 Task: Create in the project ByteBoost and in the Backlog issue 'Create a new online platform for online gardening courses with advanced gardening tools and community features' a child issue 'Big data model interpretability and transparency testing and reporting', and assign it to team member softage.1@softage.net. Create in the project ByteBoost and in the Backlog issue 'Implement a new cloud-based payroll management system for a company with advanced payroll processing and reporting features' a child issue 'Kubernetes cluster network reliability remediation and reporting', and assign it to team member softage.2@softage.net
Action: Mouse moved to (218, 62)
Screenshot: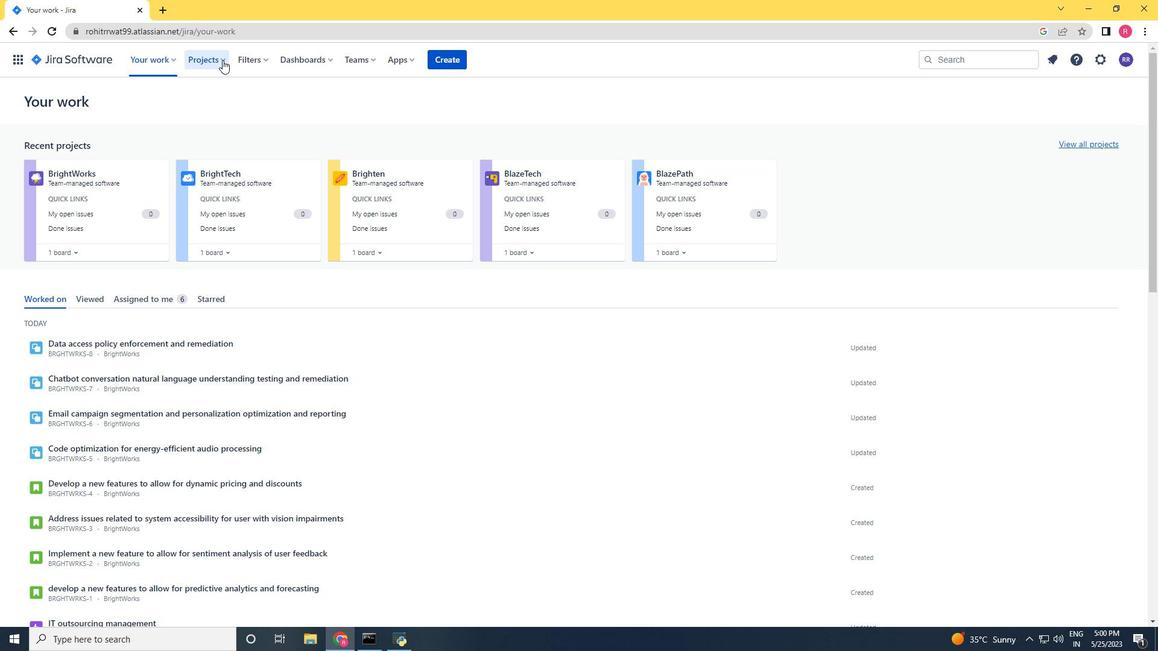 
Action: Mouse pressed left at (218, 62)
Screenshot: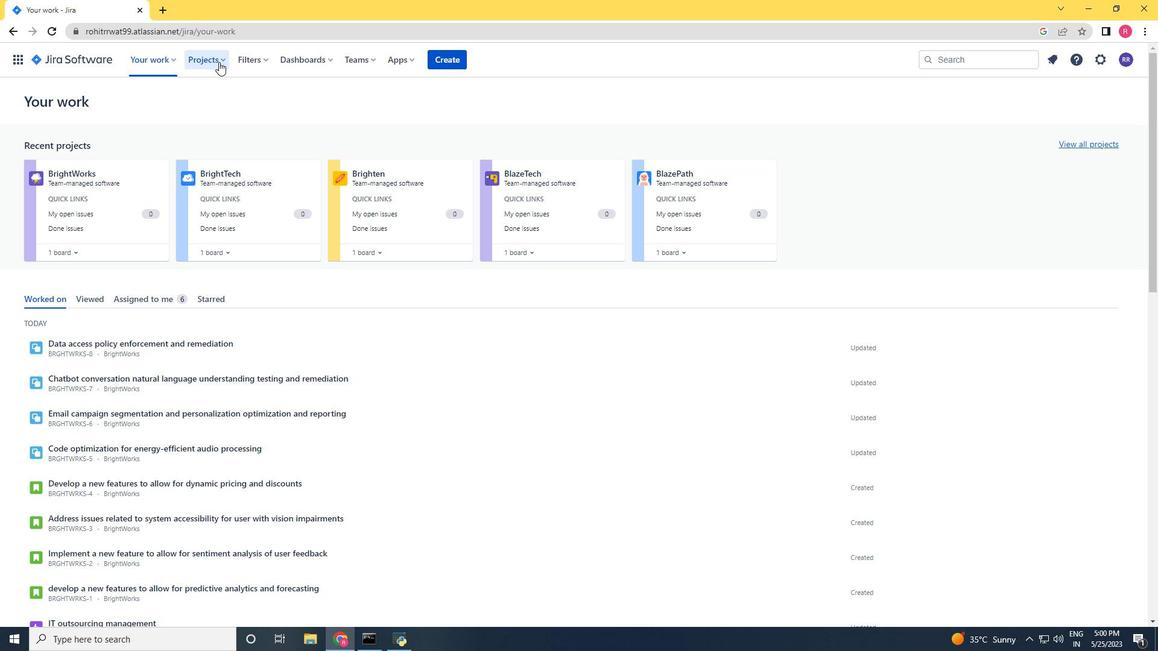 
Action: Mouse moved to (228, 113)
Screenshot: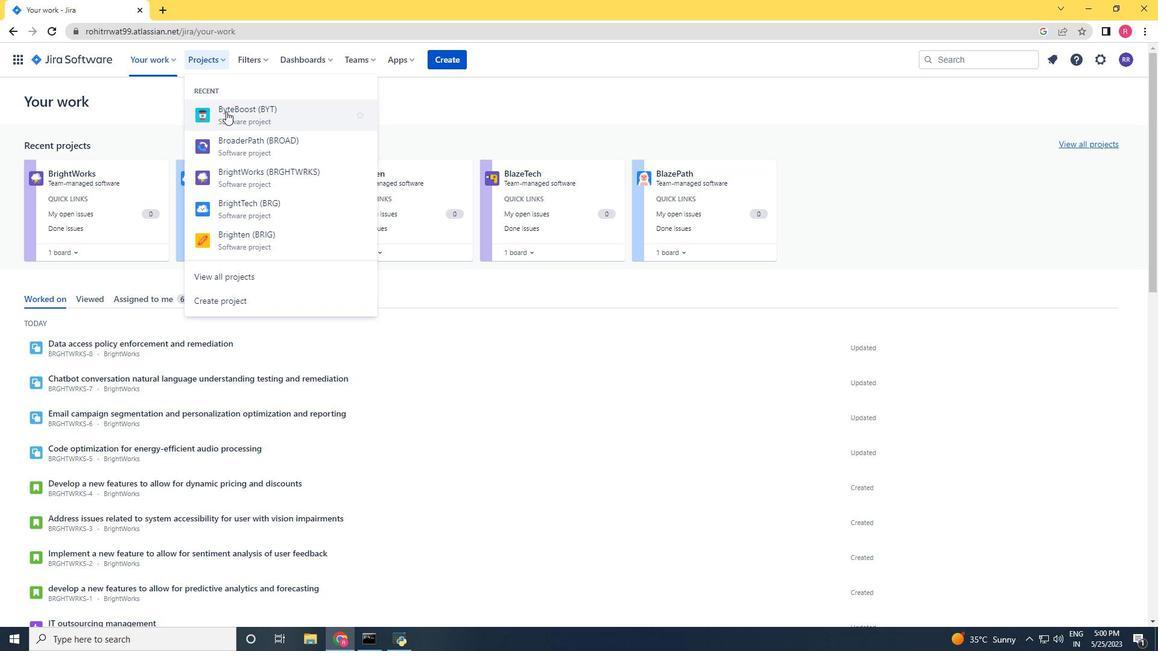 
Action: Mouse pressed left at (228, 113)
Screenshot: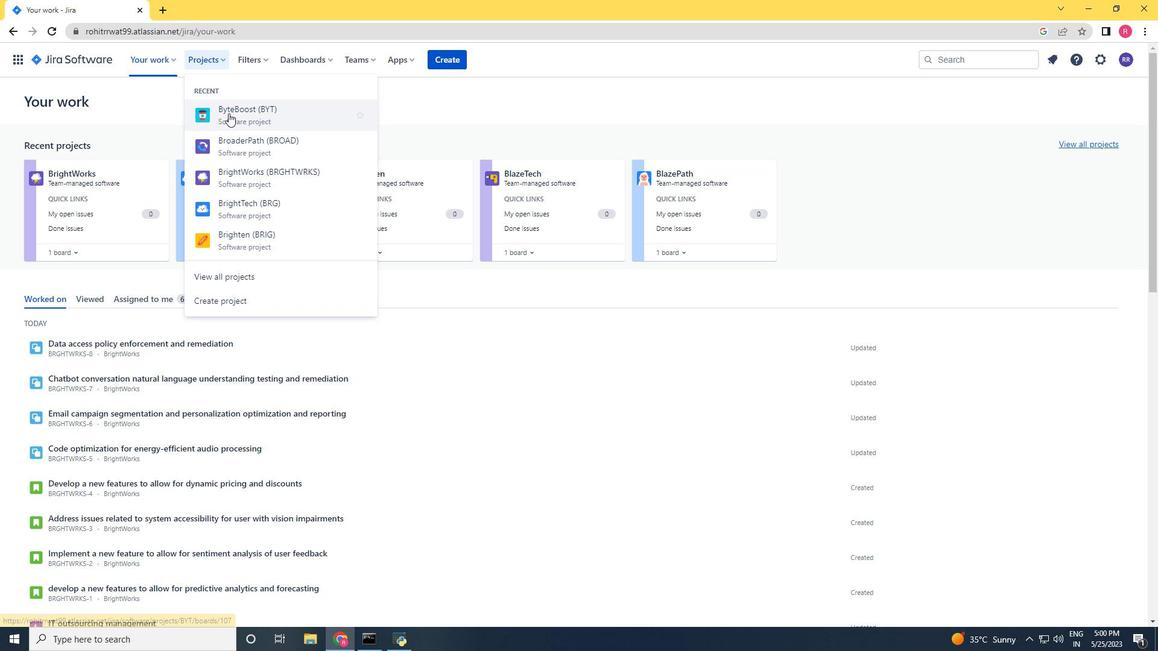 
Action: Mouse moved to (101, 183)
Screenshot: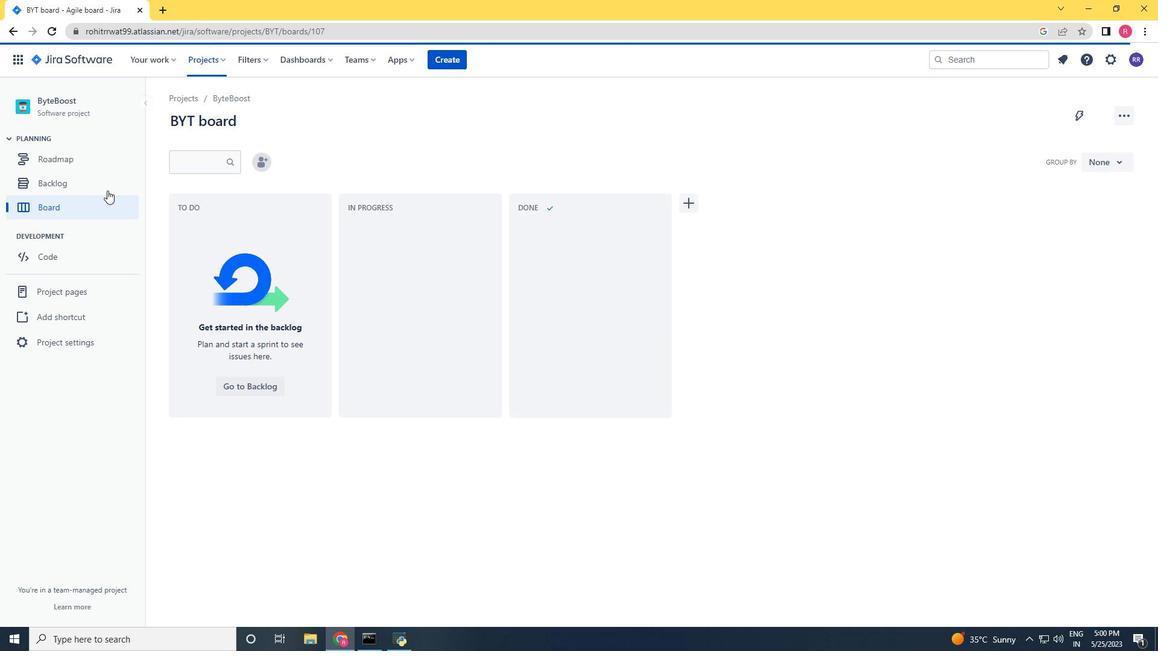 
Action: Mouse pressed left at (101, 183)
Screenshot: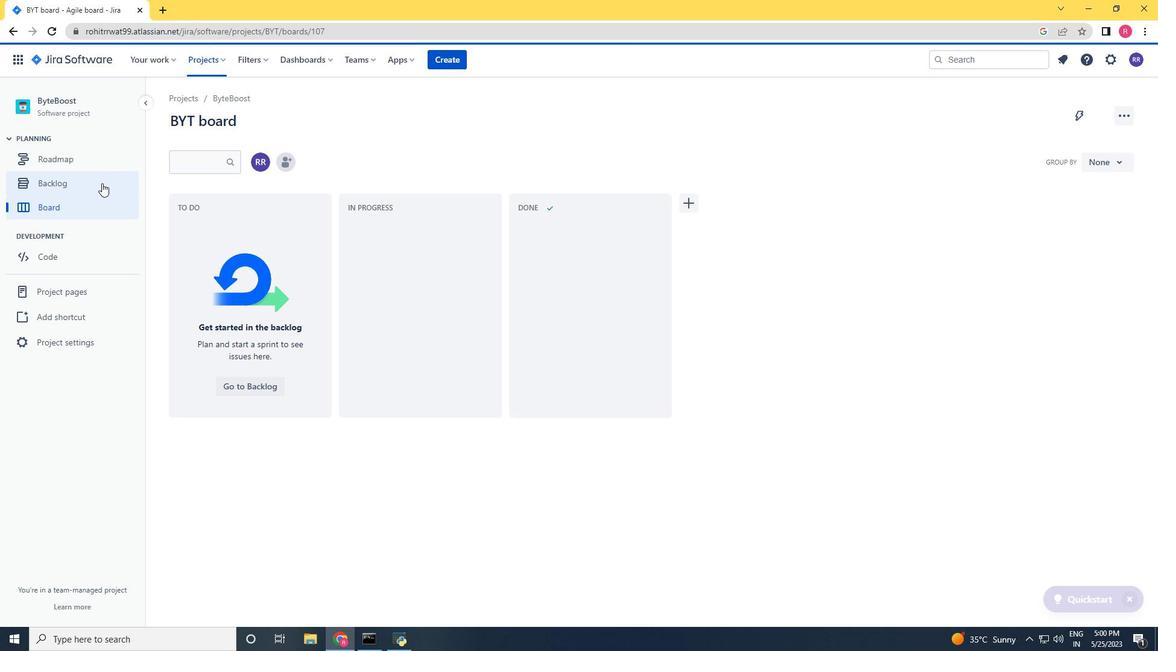 
Action: Mouse moved to (926, 373)
Screenshot: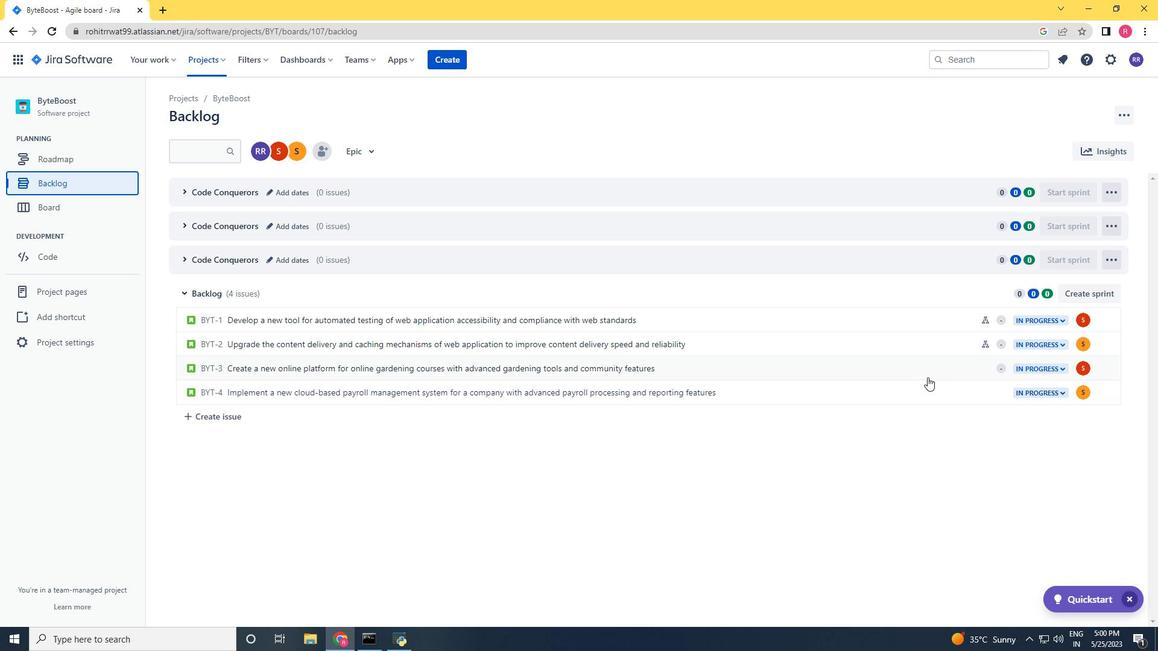 
Action: Mouse pressed left at (926, 373)
Screenshot: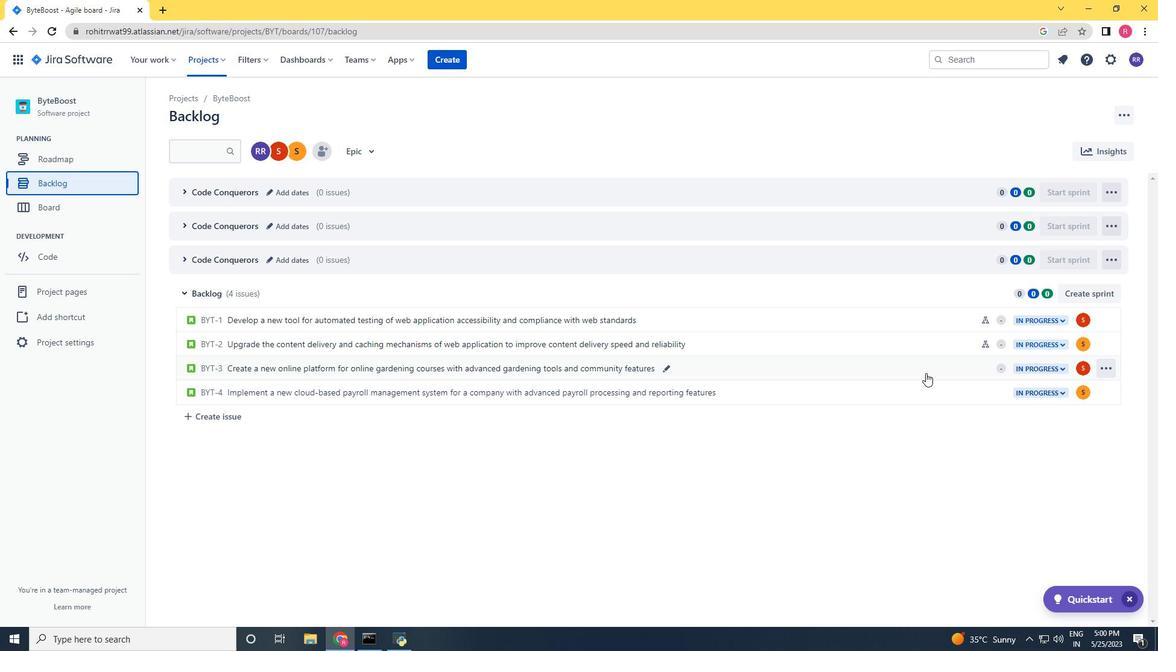 
Action: Mouse moved to (950, 287)
Screenshot: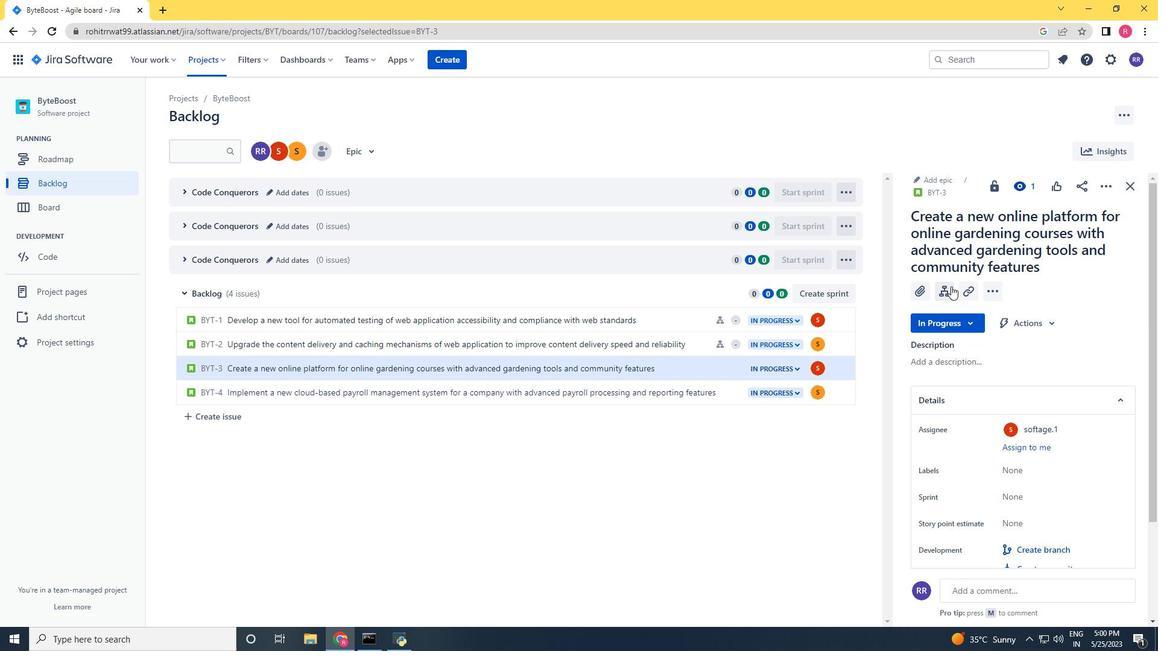
Action: Mouse pressed left at (950, 287)
Screenshot: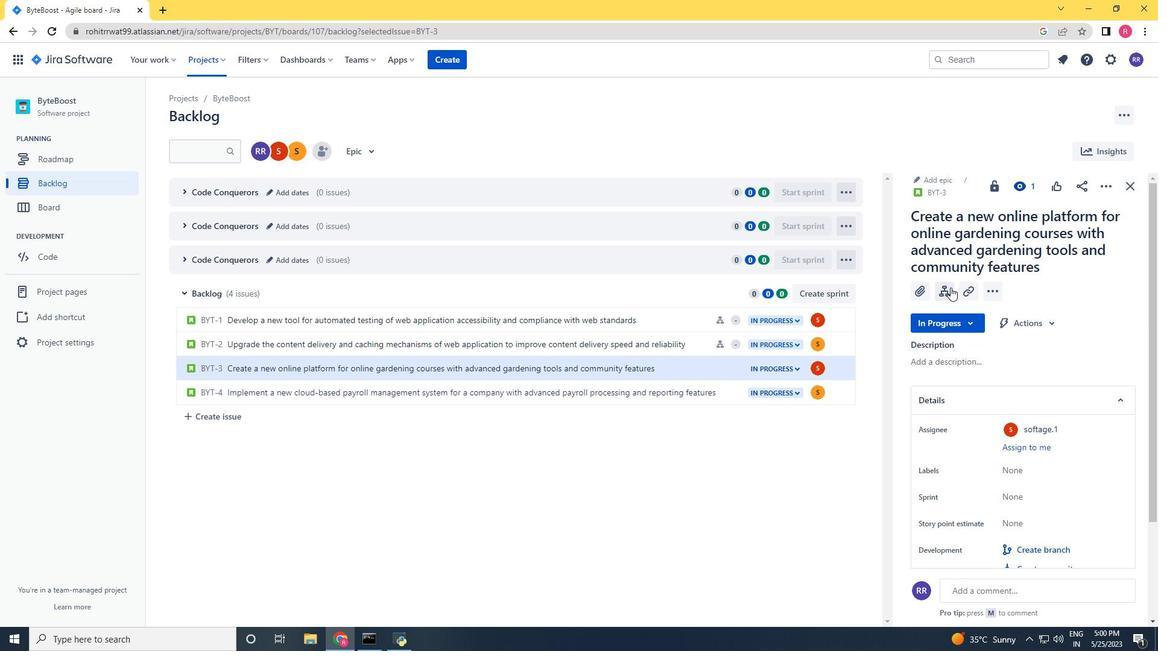 
Action: Key pressed <Key.shift>Big<Key.space>dar<Key.backspace>ta<Key.space>model<Key.space>interpretability<Key.space>and<Key.space>trs<Key.backspace>ansparency<Key.space>testing<Key.space>and<Key.space>repoting<Key.space><Key.backspace><Key.backspace><Key.backspace><Key.backspace><Key.backspace><Key.backspace><Key.backspace>porting<Key.space><Key.enter>
Screenshot: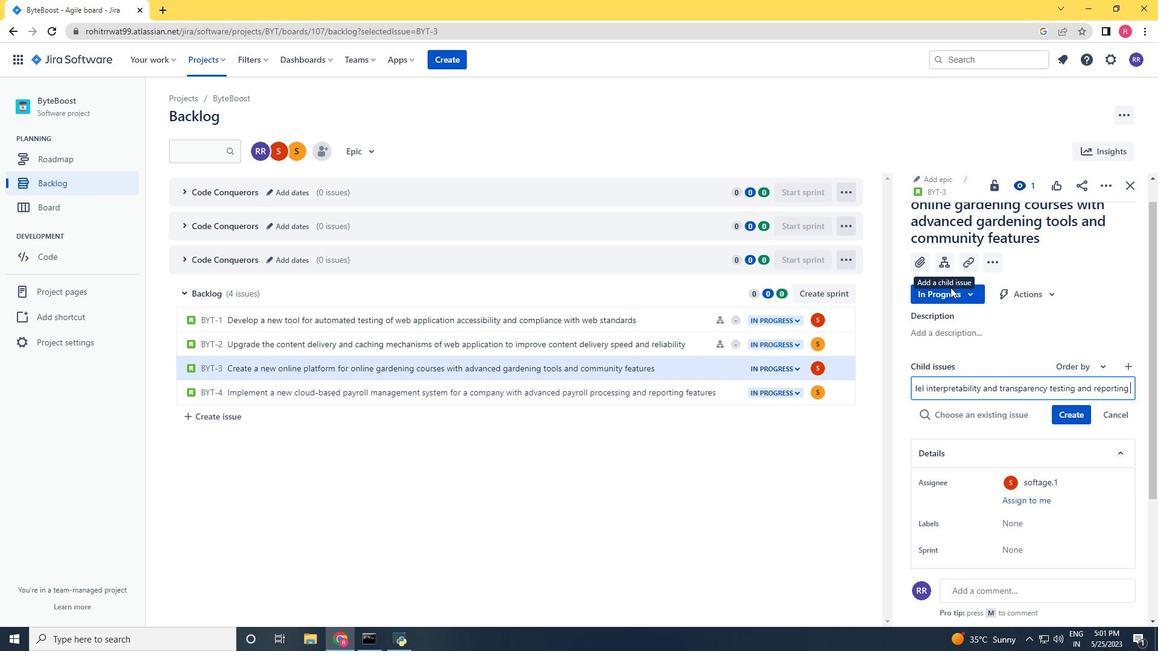 
Action: Mouse moved to (723, 399)
Screenshot: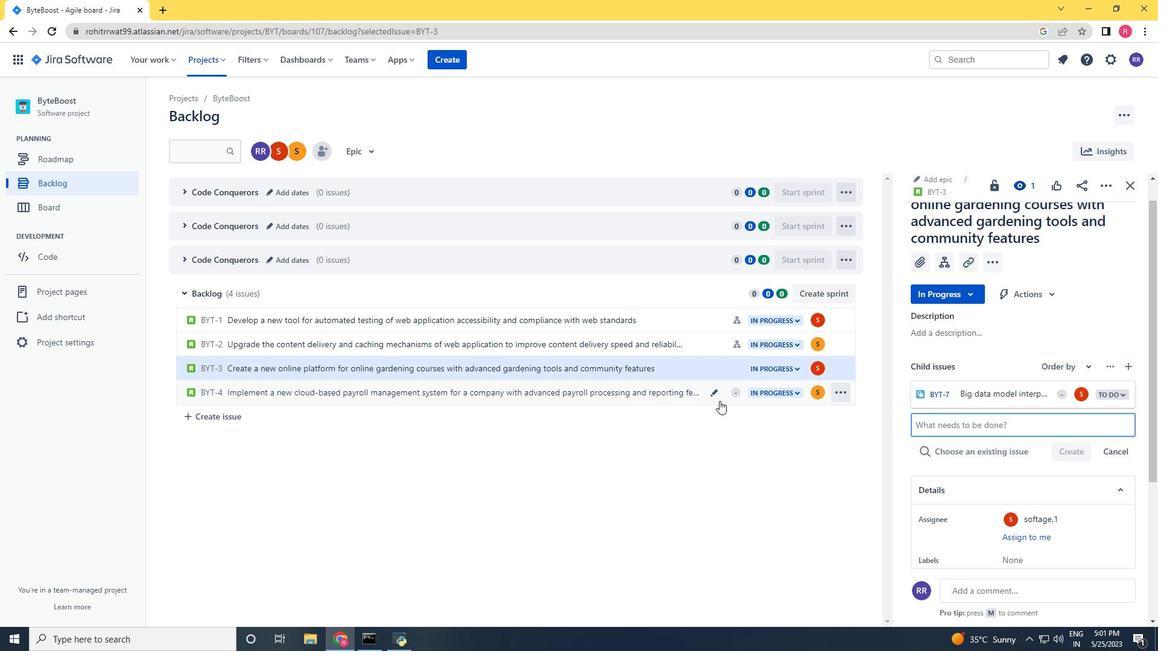 
Action: Mouse pressed left at (723, 399)
Screenshot: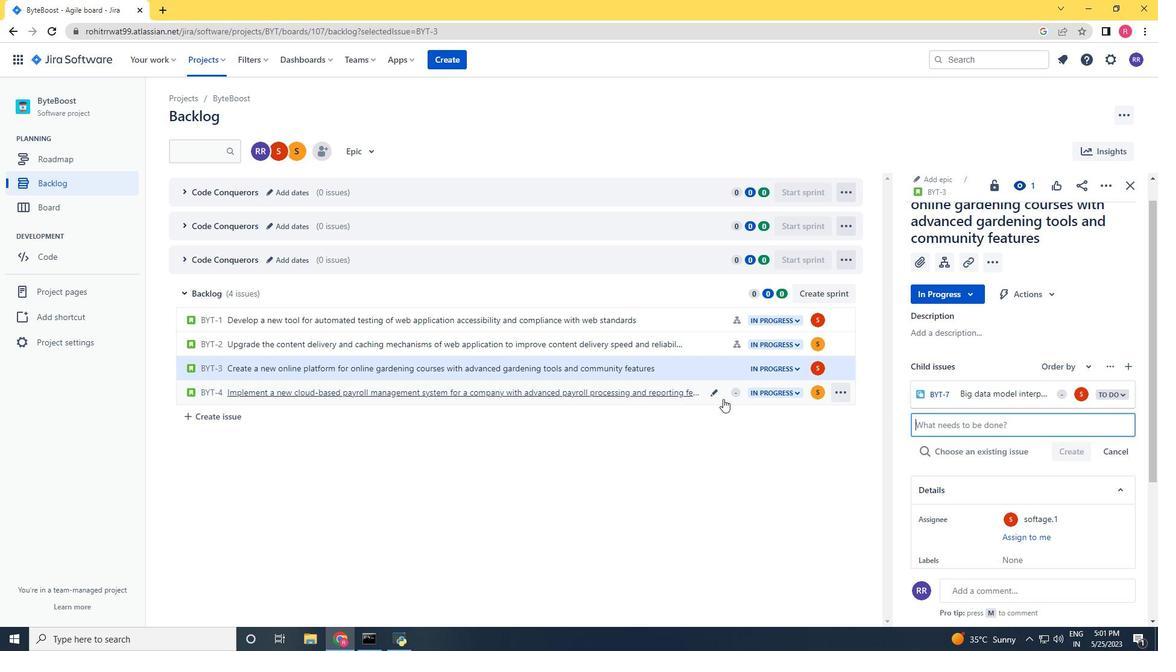 
Action: Mouse moved to (943, 277)
Screenshot: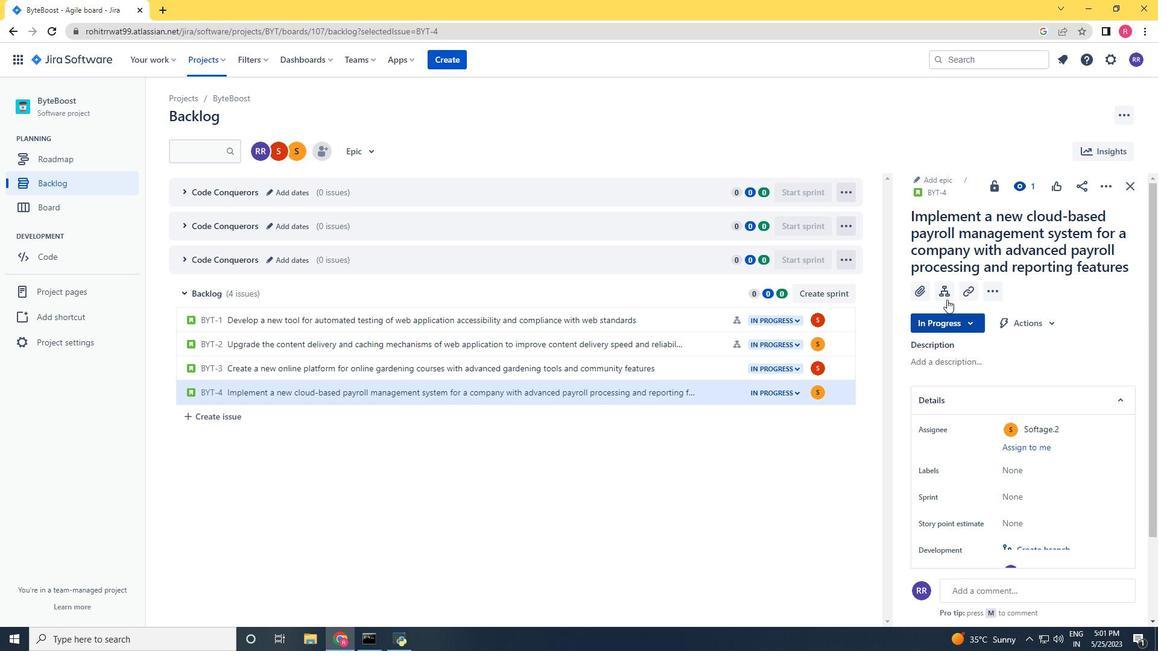 
Action: Mouse pressed left at (943, 277)
Screenshot: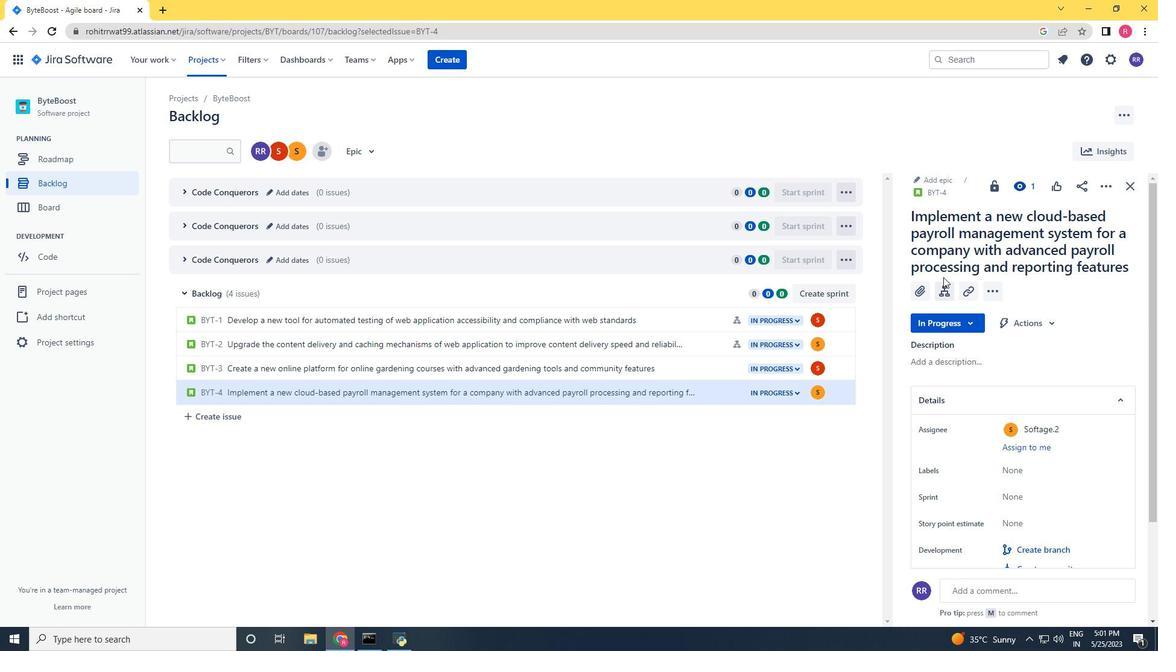 
Action: Mouse moved to (947, 304)
Screenshot: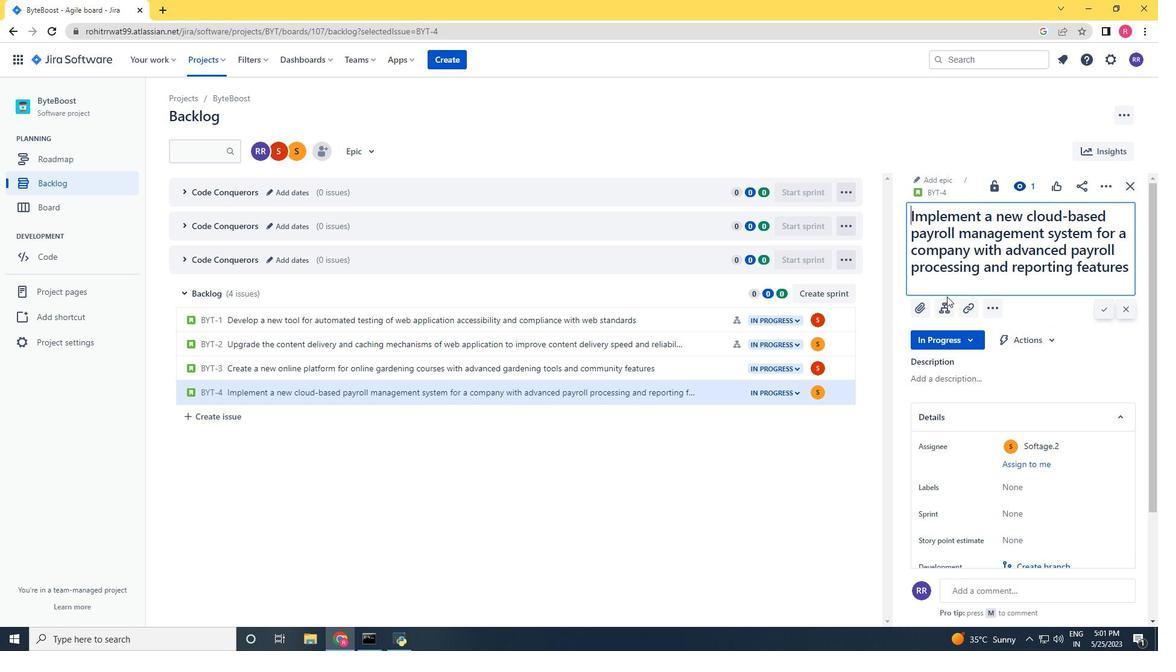
Action: Mouse pressed left at (947, 304)
Screenshot: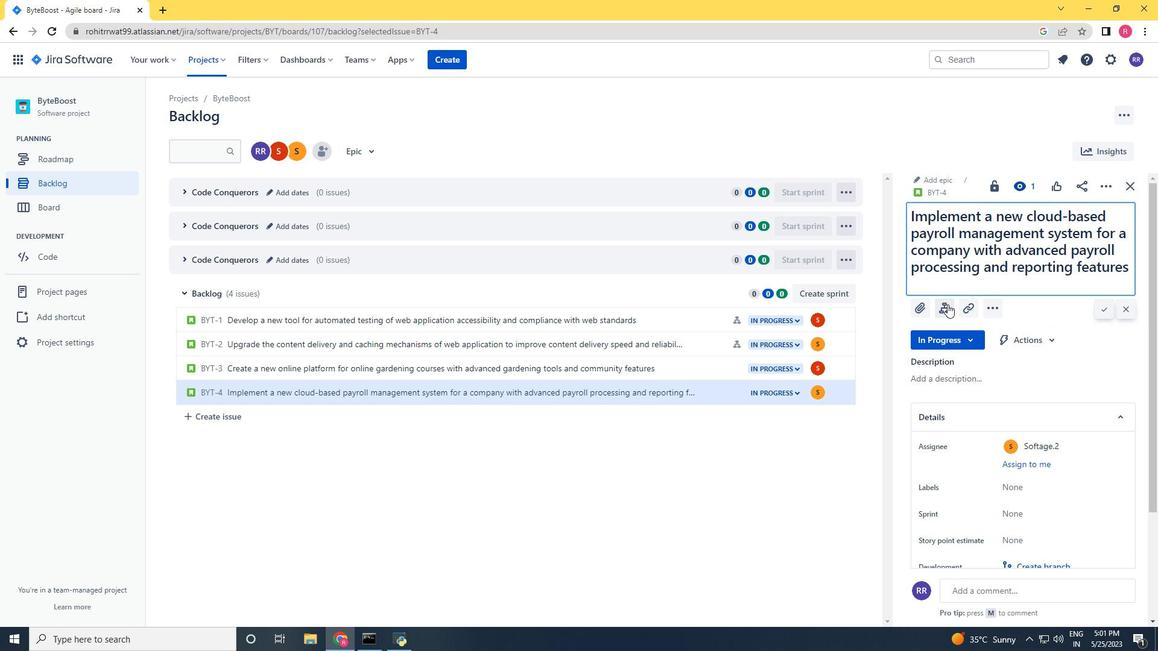 
Action: Mouse moved to (956, 370)
Screenshot: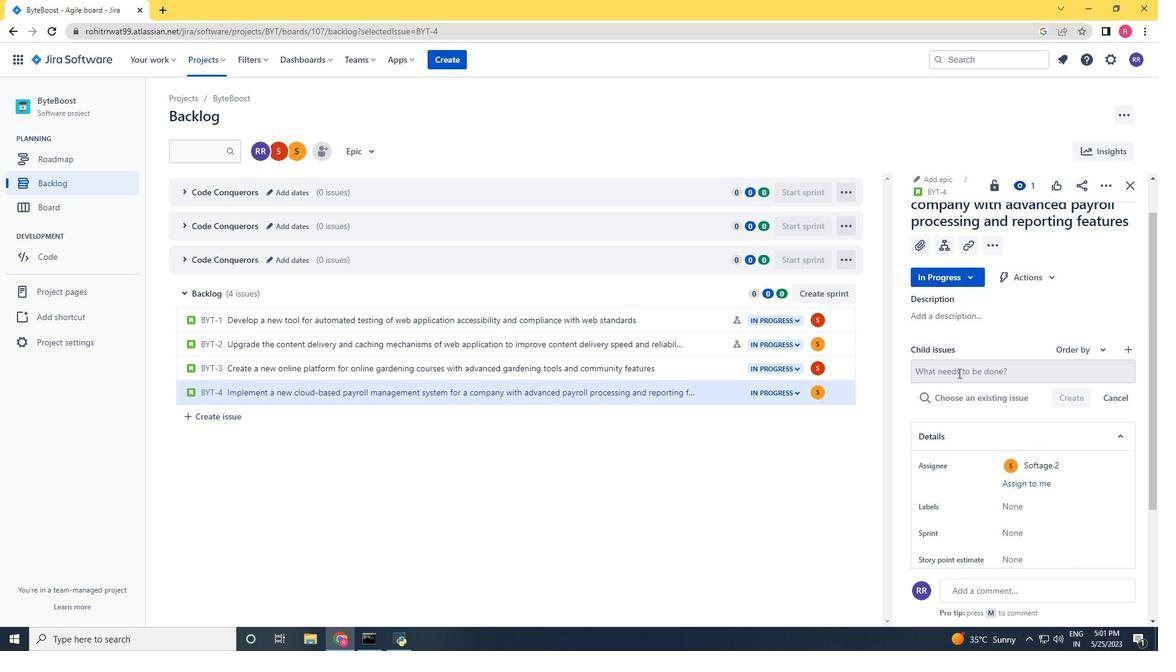 
Action: Mouse pressed left at (956, 370)
Screenshot: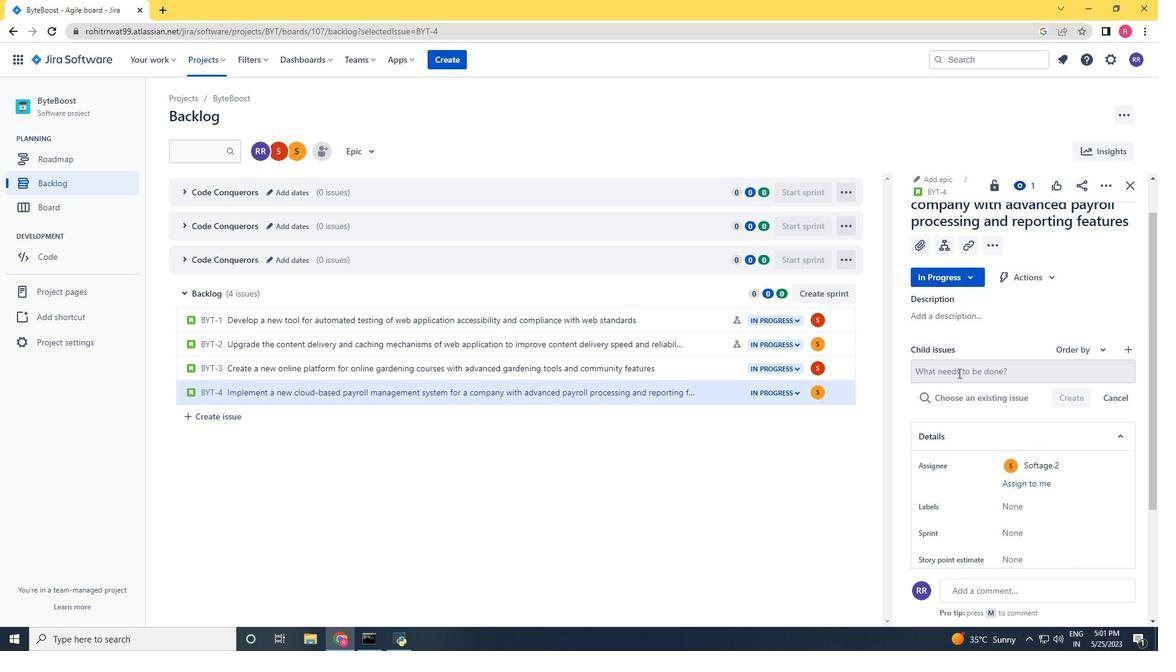 
Action: Key pressed <Key.shift><Key.shift><Key.shift><Key.shift><Key.shift><Key.shift><Key.shift><Key.shift><Key.shift><Key.shift><Key.shift><Key.shift><Key.shift><Key.shift><Key.shift><Key.shift><Key.shift><Key.shift><Key.shift><Key.shift><Key.shift><Key.shift><Key.shift><Key.shift><Key.shift><Key.shift><Key.shift><Key.shift><Key.shift><Key.shift><Key.shift><Key.shift>Kubernetes<Key.space>cluster<Key.space><Key.space>reporting<Key.space>reliability<Key.space>an<Key.space>reporting<Key.space><Key.enter>
Screenshot: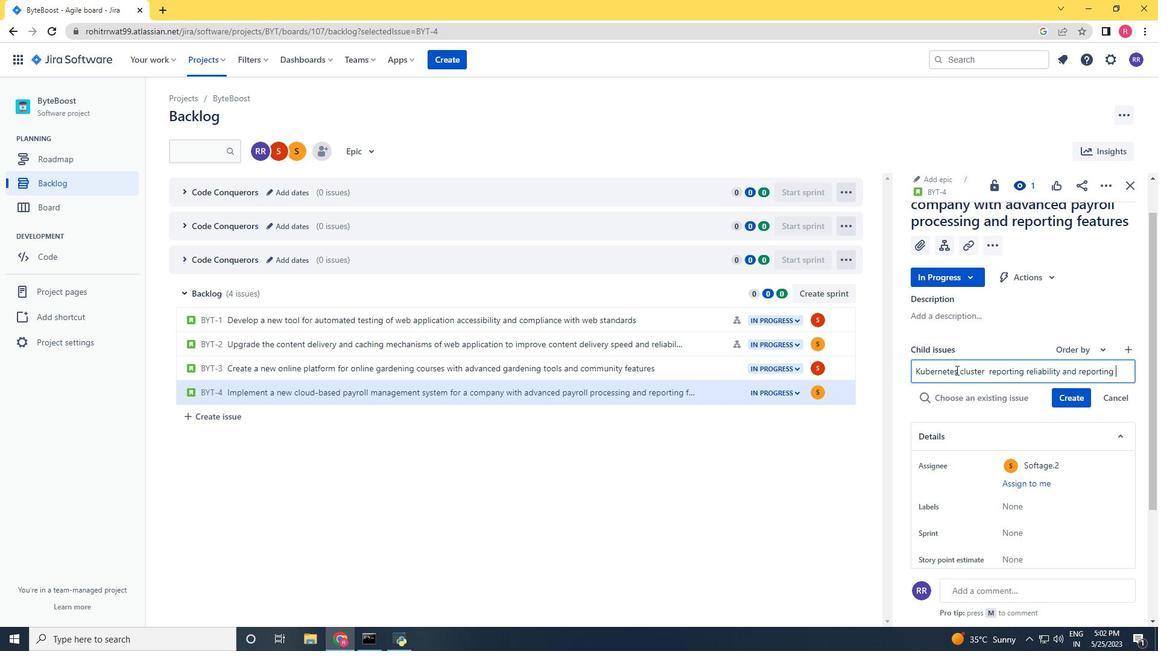 
Action: Mouse moved to (1081, 377)
Screenshot: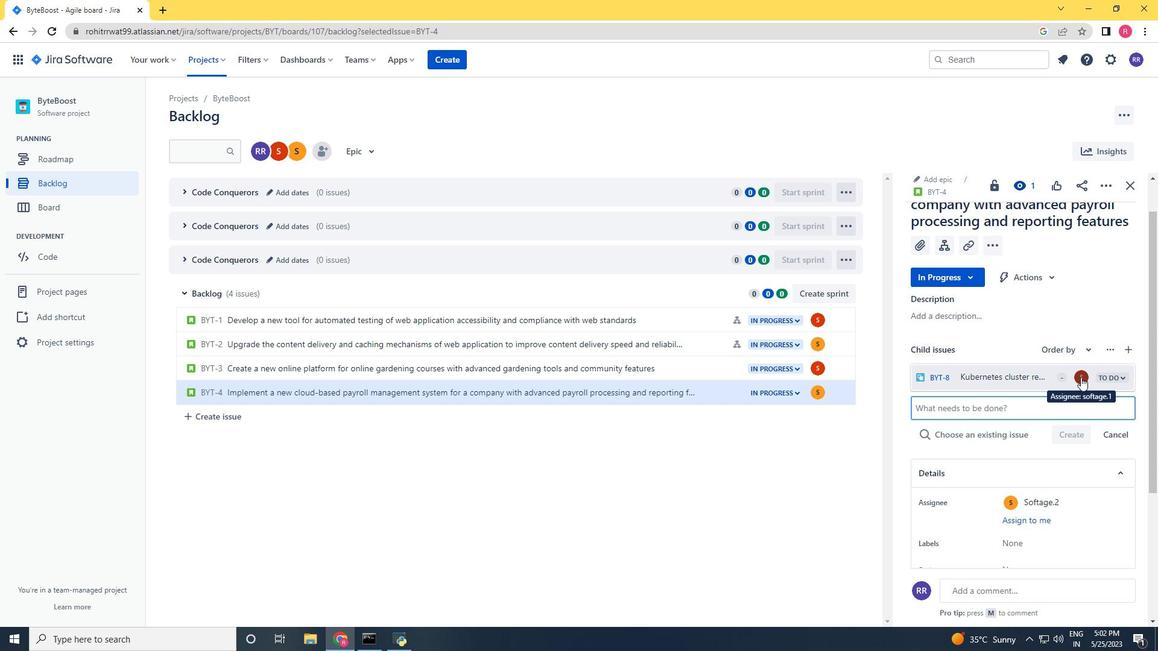 
Action: Mouse pressed left at (1081, 377)
Screenshot: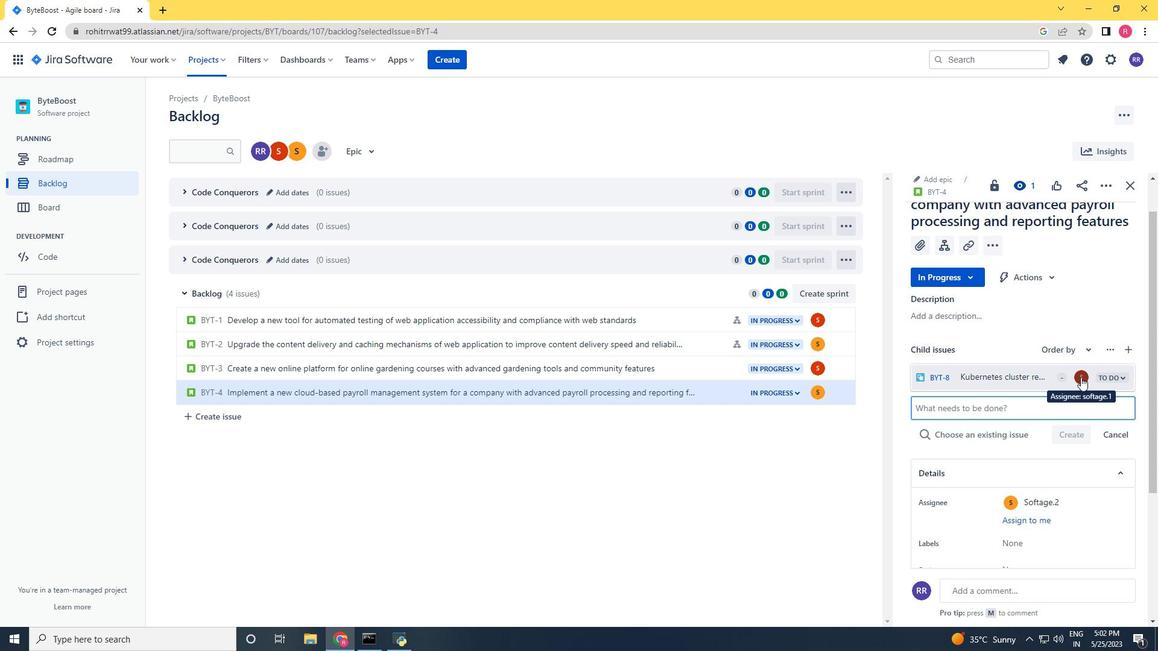 
Action: Key pressed softage.2<Key.shift>@softage.net
Screenshot: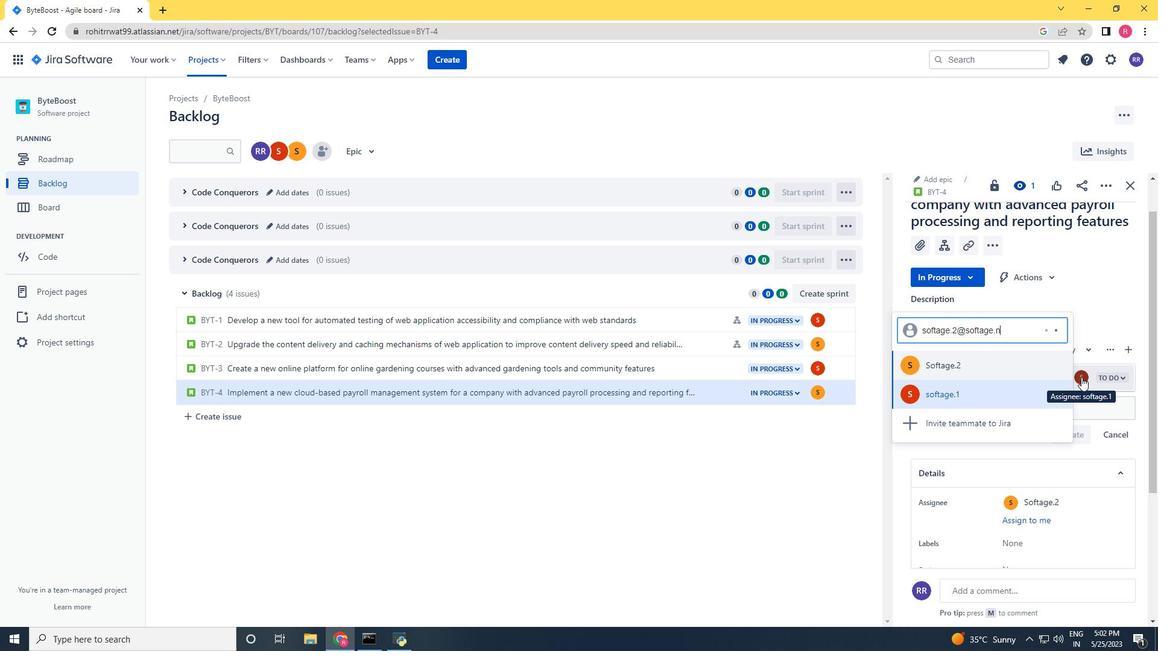 
Action: Mouse moved to (974, 384)
Screenshot: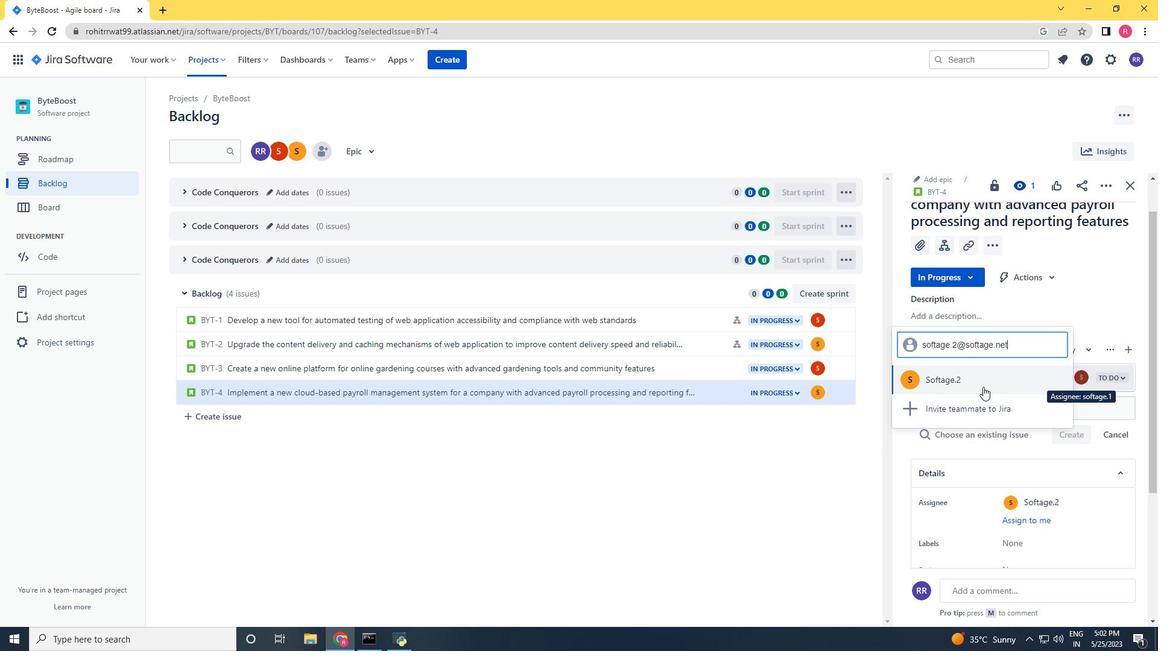 
Action: Mouse pressed left at (974, 384)
Screenshot: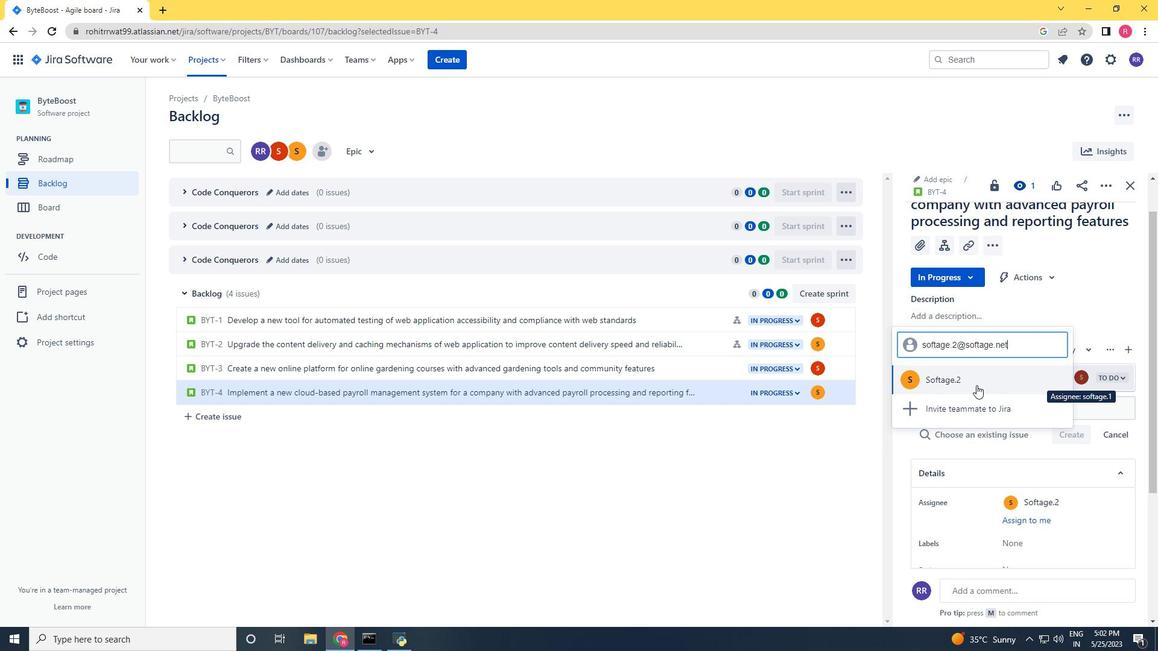 
Action: Mouse moved to (755, 546)
Screenshot: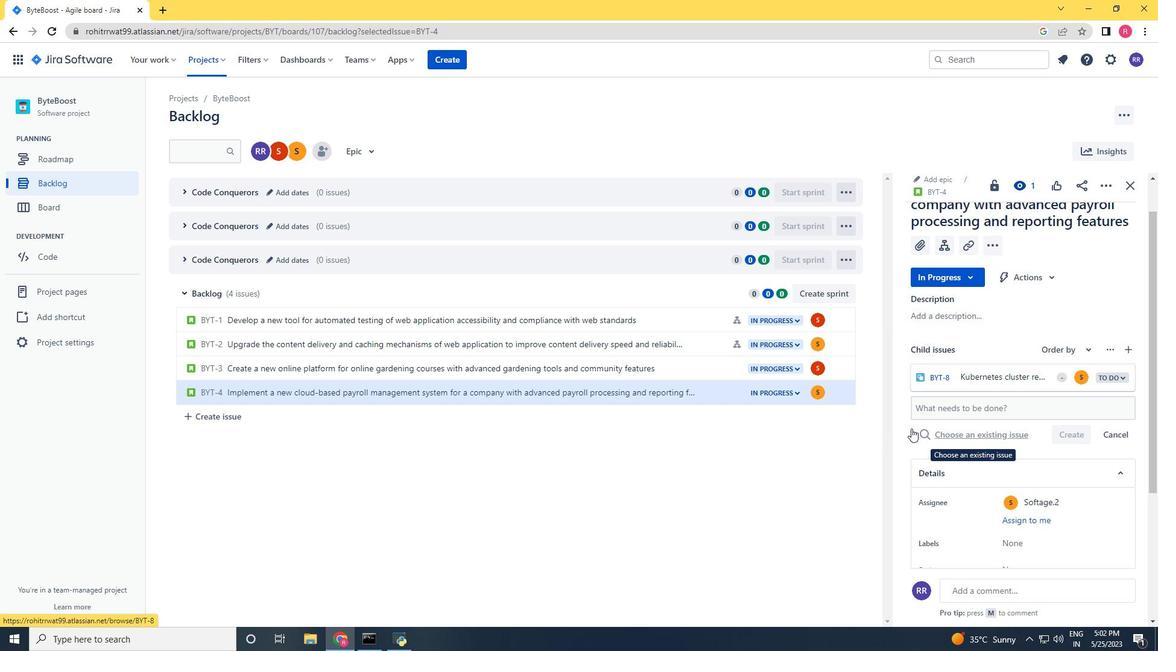 
